 Task: Create List Brand Rollout in Board Customer Experience Optimization to Workspace Collaboration Software. Create List Brand Crisis Management in Board Market Share Growth Strategy to Workspace Collaboration Software. Create List Brand Governance in Board Social Media Influencer Brand Ambassador Program Strategy and Execution to Workspace Collaboration Software
Action: Mouse moved to (63, 268)
Screenshot: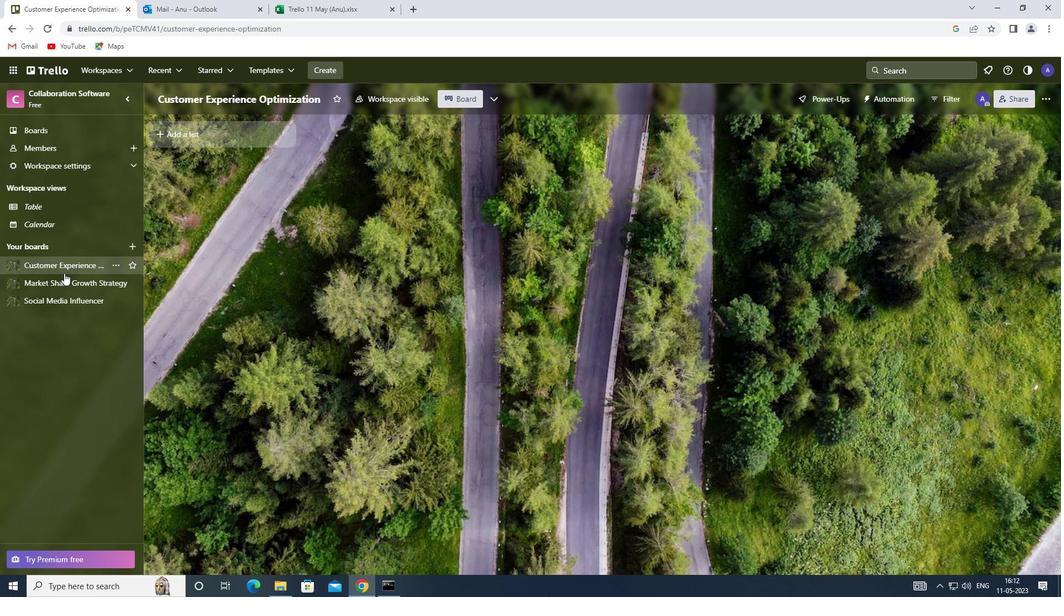 
Action: Mouse pressed left at (63, 268)
Screenshot: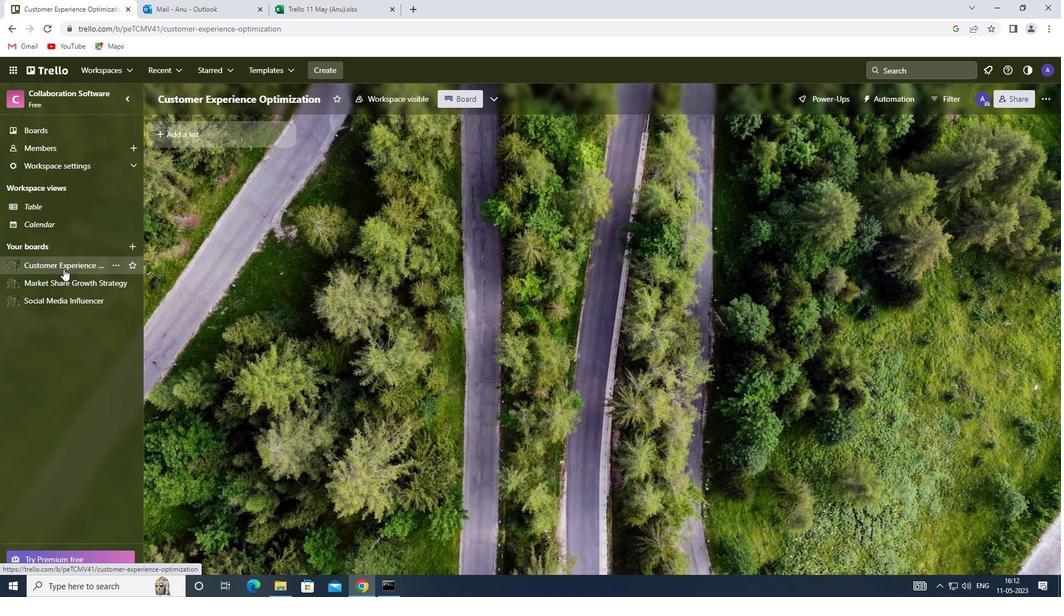 
Action: Mouse moved to (190, 127)
Screenshot: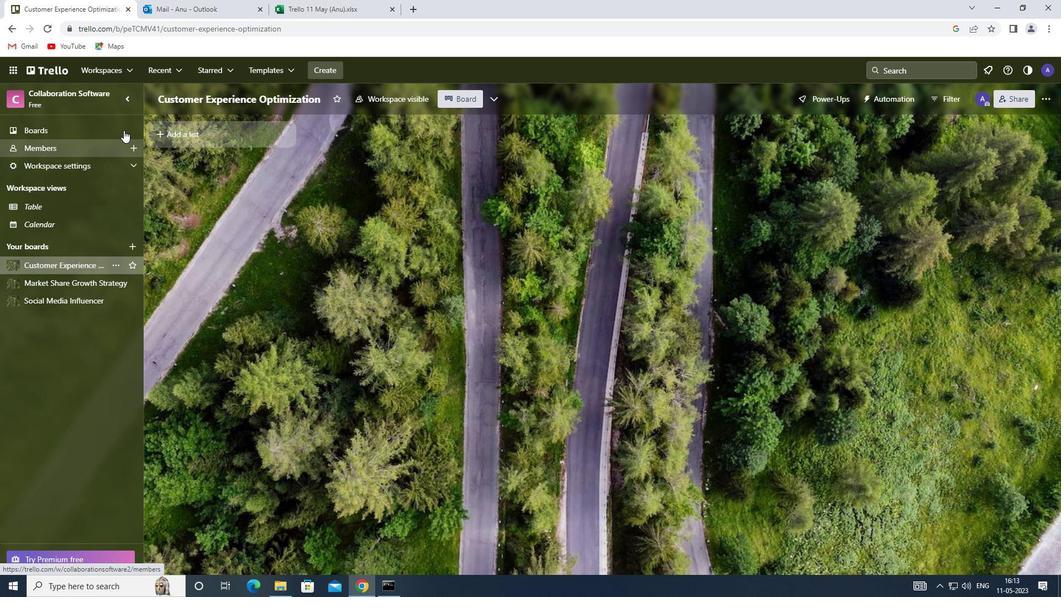 
Action: Mouse pressed left at (190, 127)
Screenshot: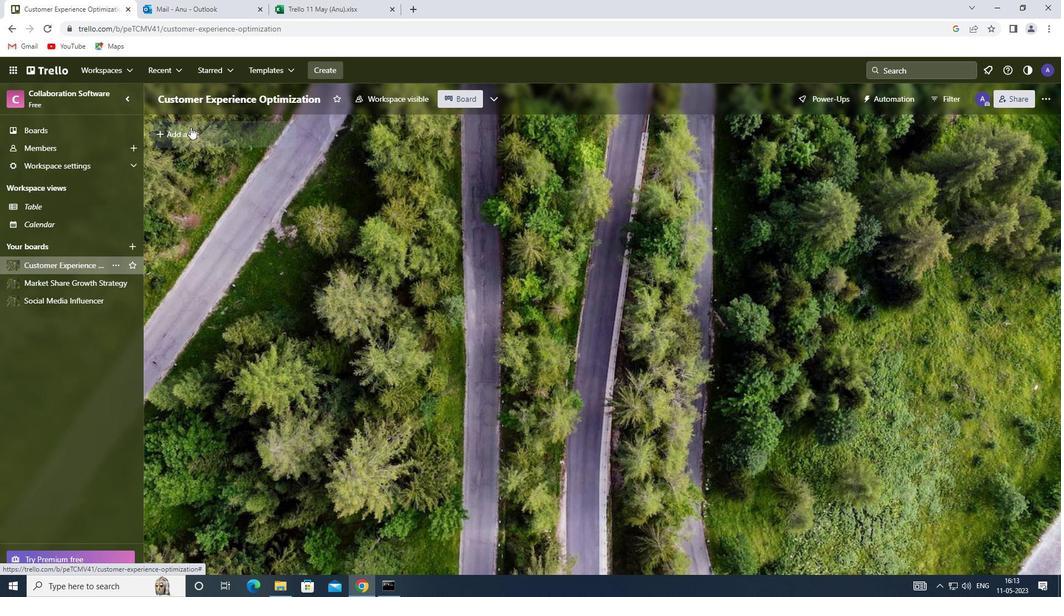 
Action: Mouse moved to (213, 135)
Screenshot: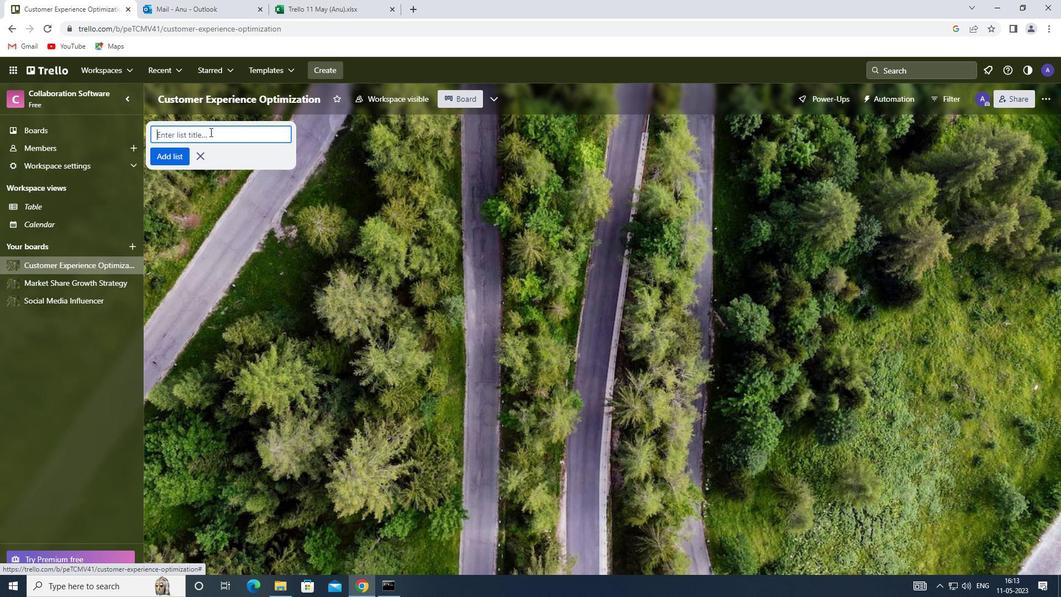 
Action: Mouse pressed left at (213, 135)
Screenshot: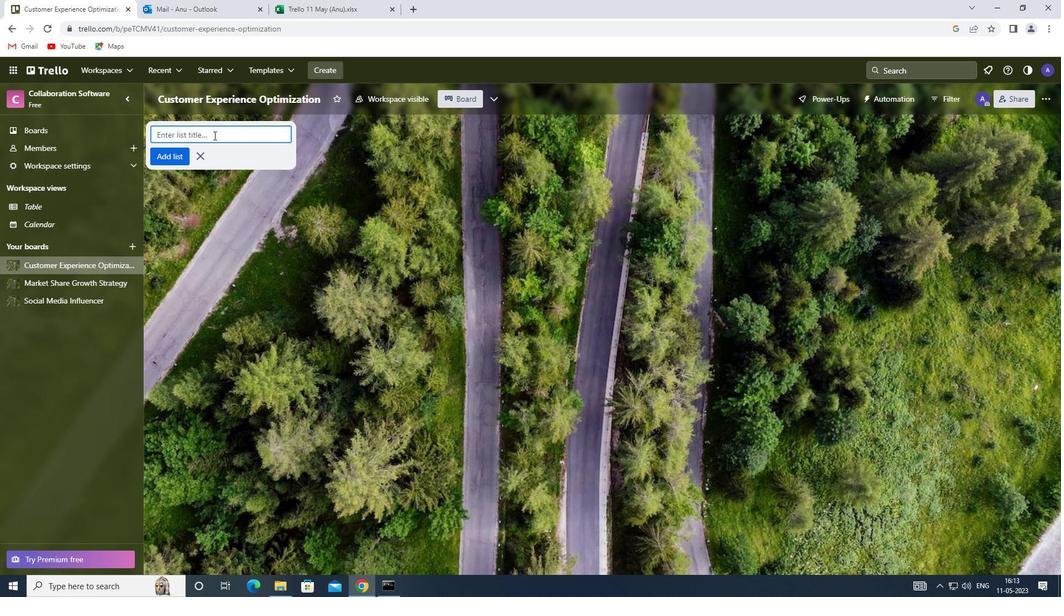 
Action: Key pressed <Key.shift>ROLLOUT
Screenshot: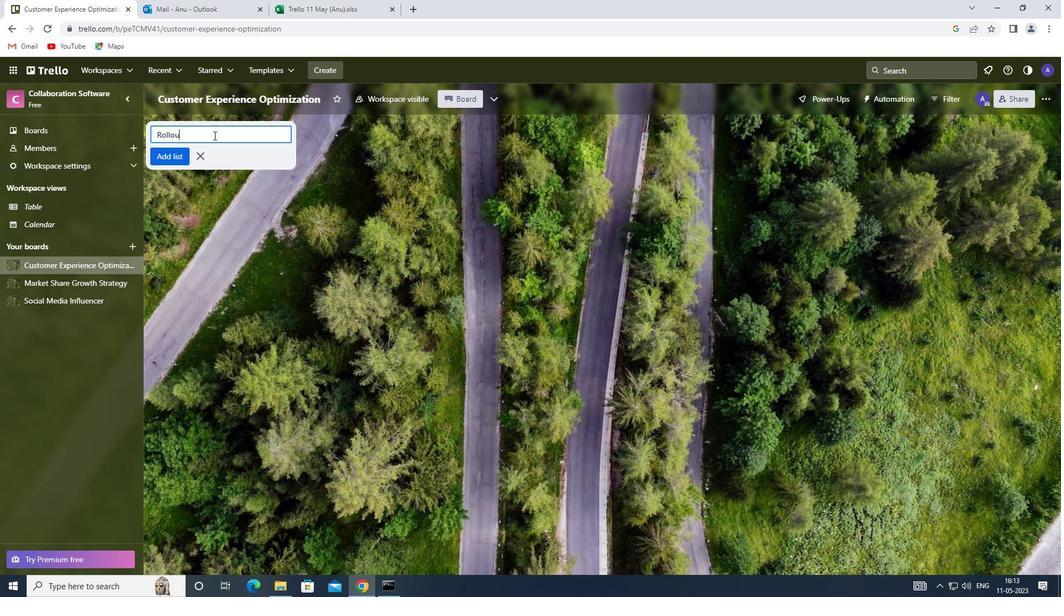 
Action: Mouse moved to (193, 146)
Screenshot: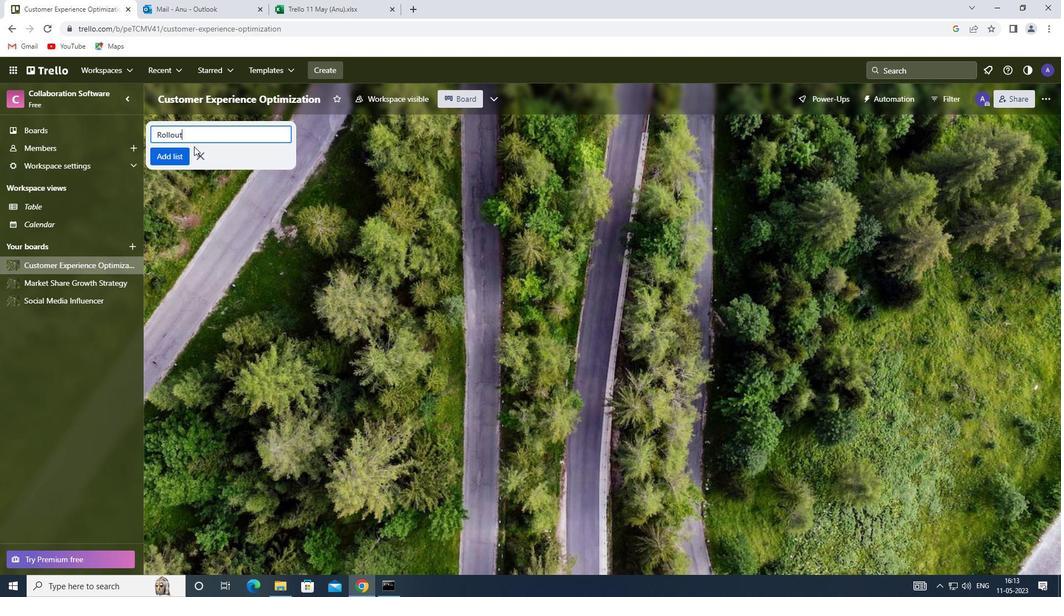 
Action: Key pressed <Key.enter>
Screenshot: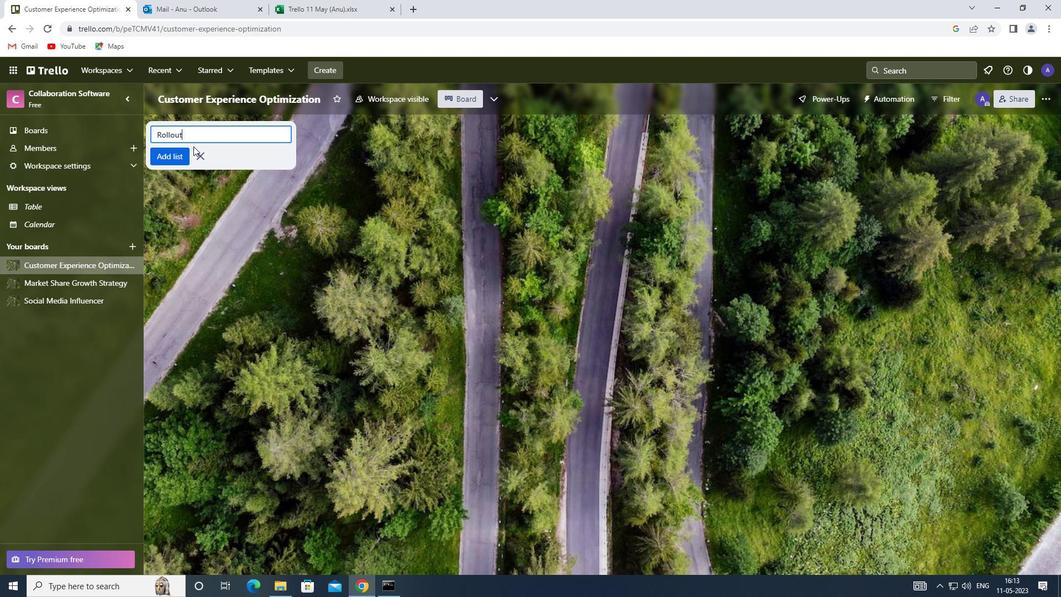 
Action: Mouse moved to (60, 279)
Screenshot: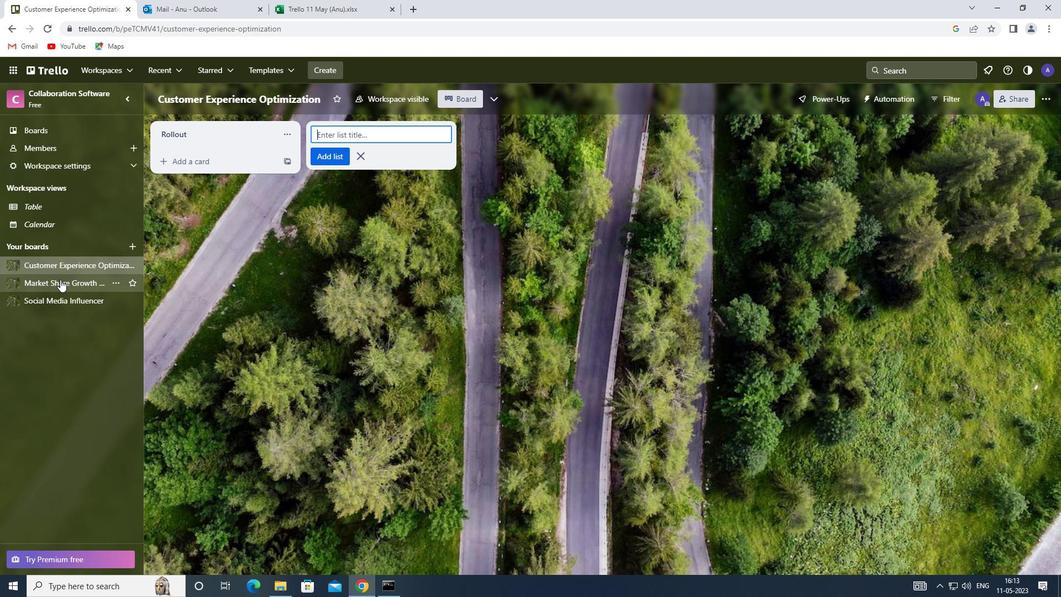 
Action: Mouse pressed left at (60, 279)
Screenshot: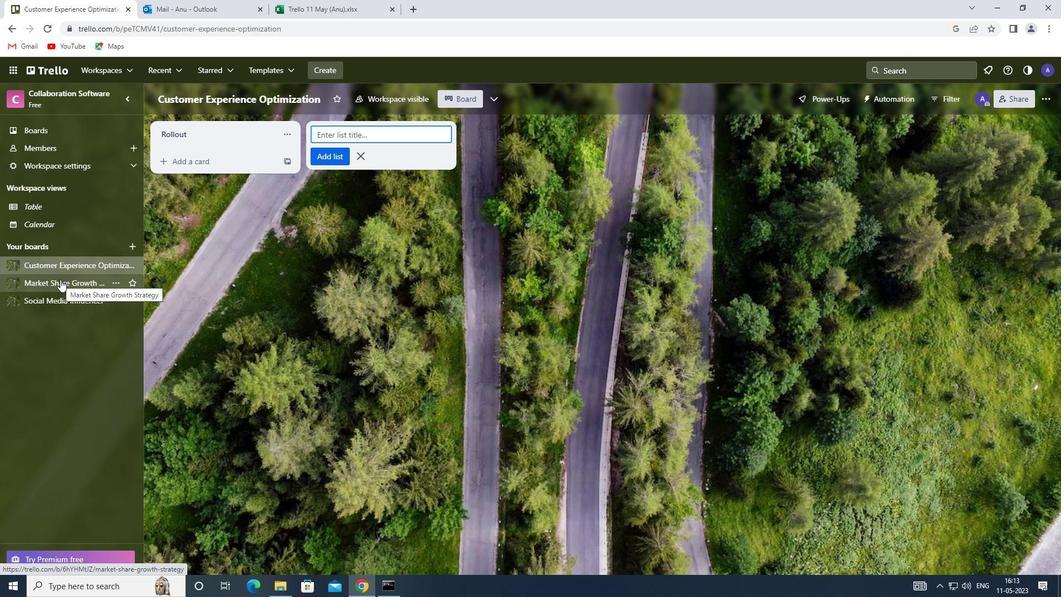 
Action: Mouse moved to (205, 133)
Screenshot: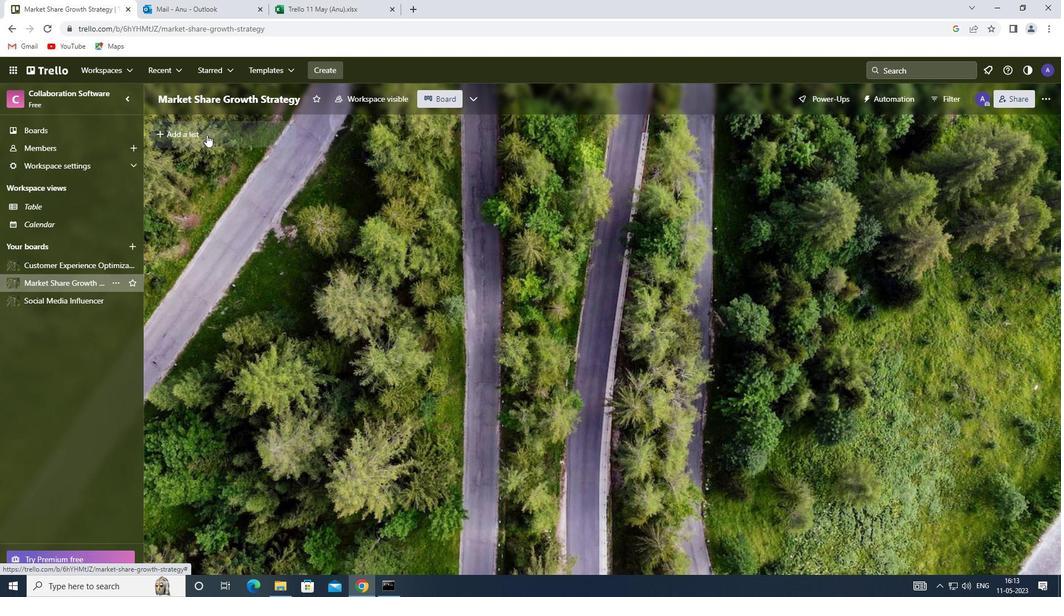 
Action: Mouse pressed left at (205, 133)
Screenshot: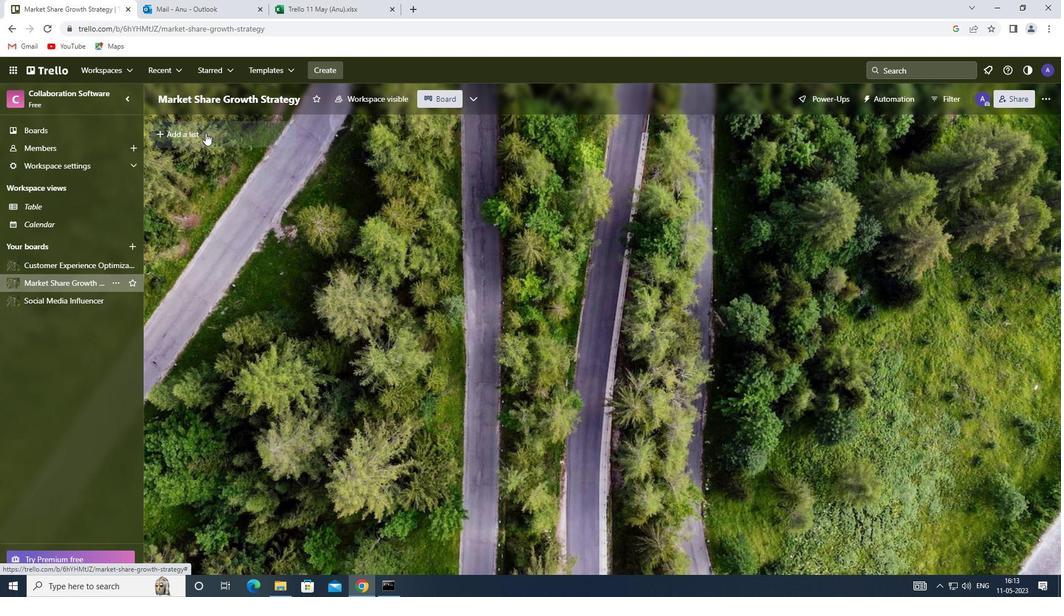 
Action: Key pressed <Key.shift>CRISIS<Key.space><Key.shift>MANAGEMENT<Key.enter>
Screenshot: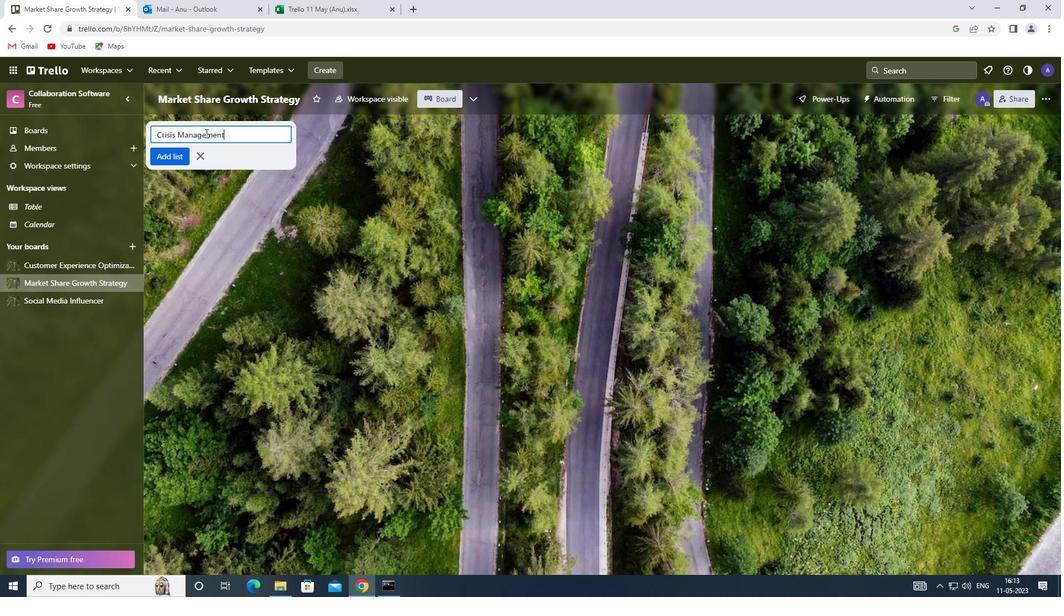 
Action: Mouse moved to (41, 296)
Screenshot: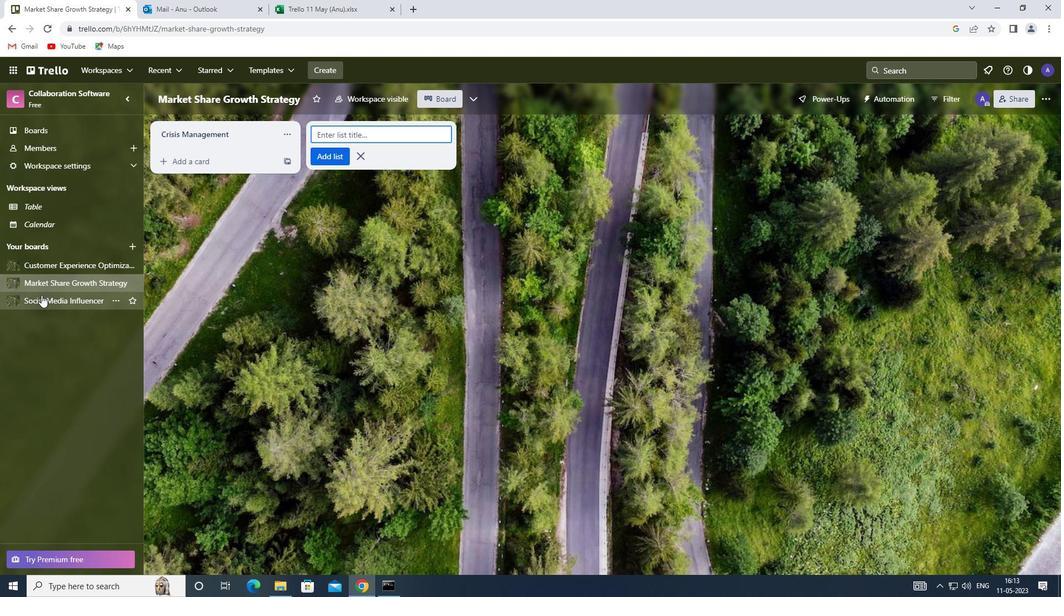 
Action: Mouse pressed left at (41, 296)
Screenshot: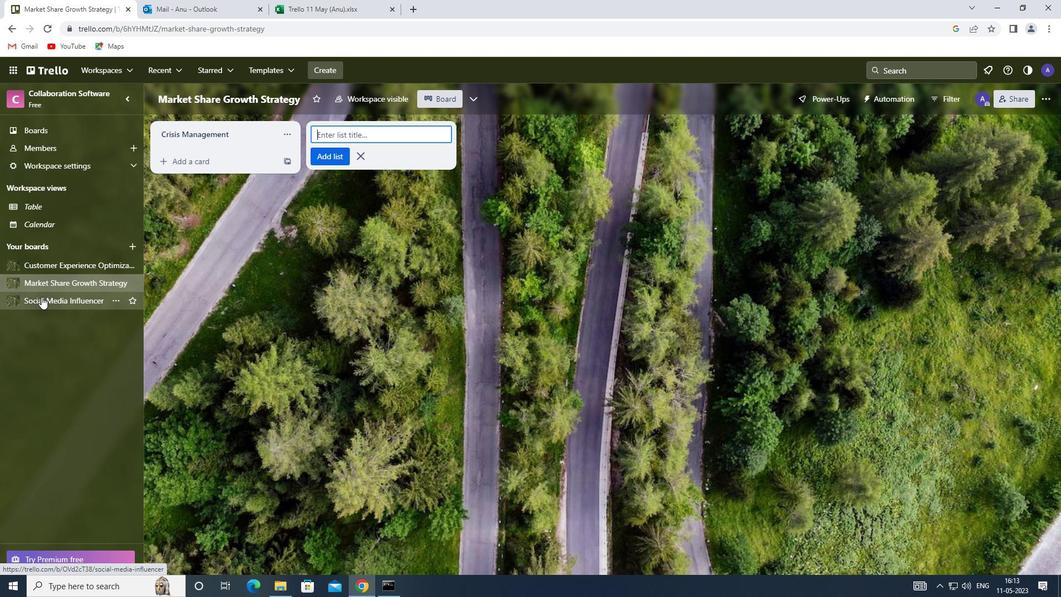 
Action: Mouse moved to (204, 133)
Screenshot: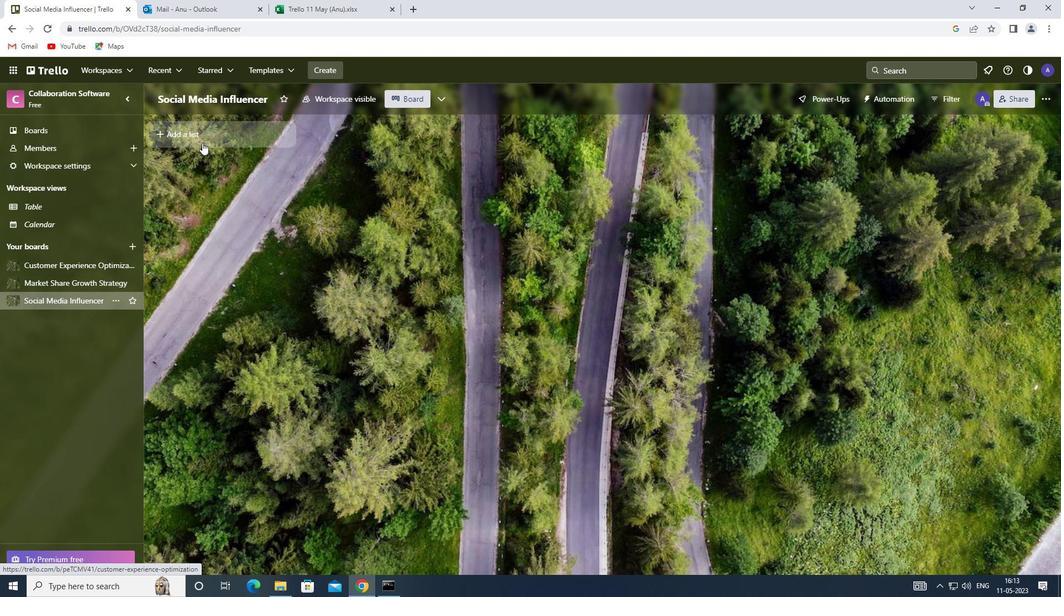 
Action: Mouse pressed left at (204, 133)
Screenshot: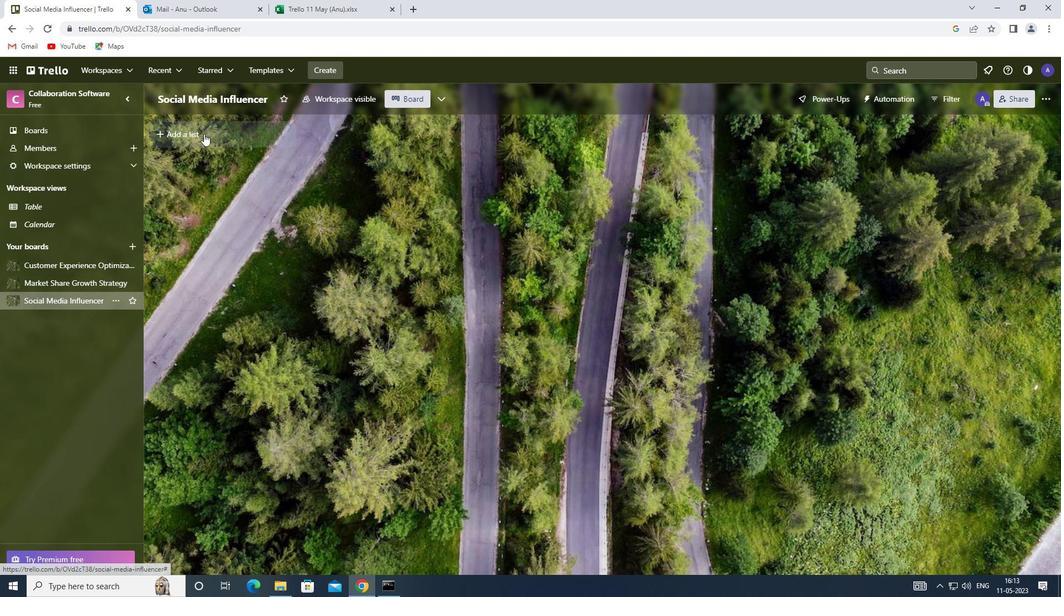 
Action: Mouse moved to (206, 139)
Screenshot: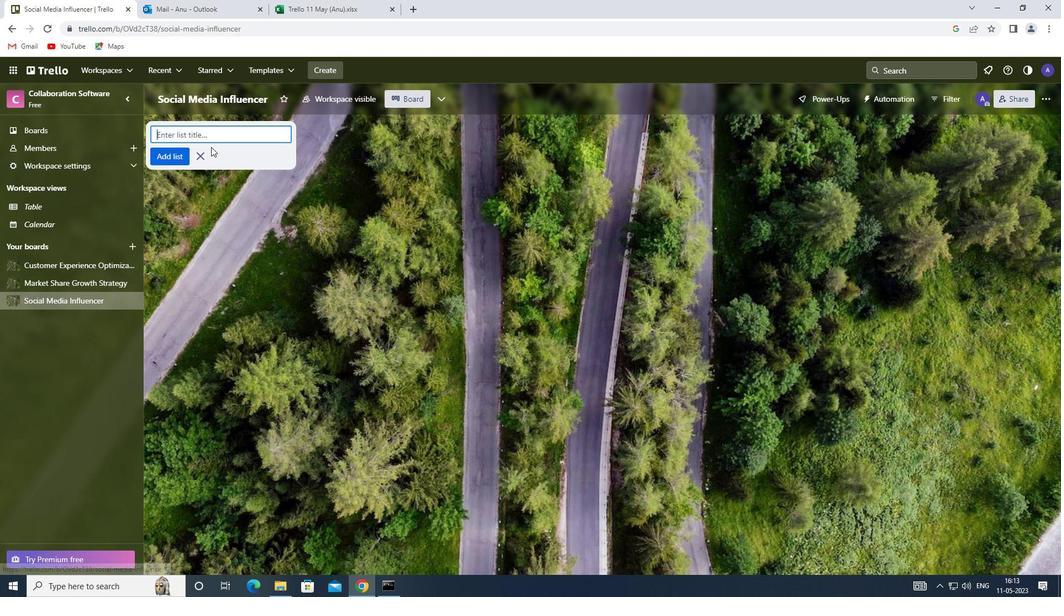 
Action: Mouse pressed left at (206, 139)
Screenshot: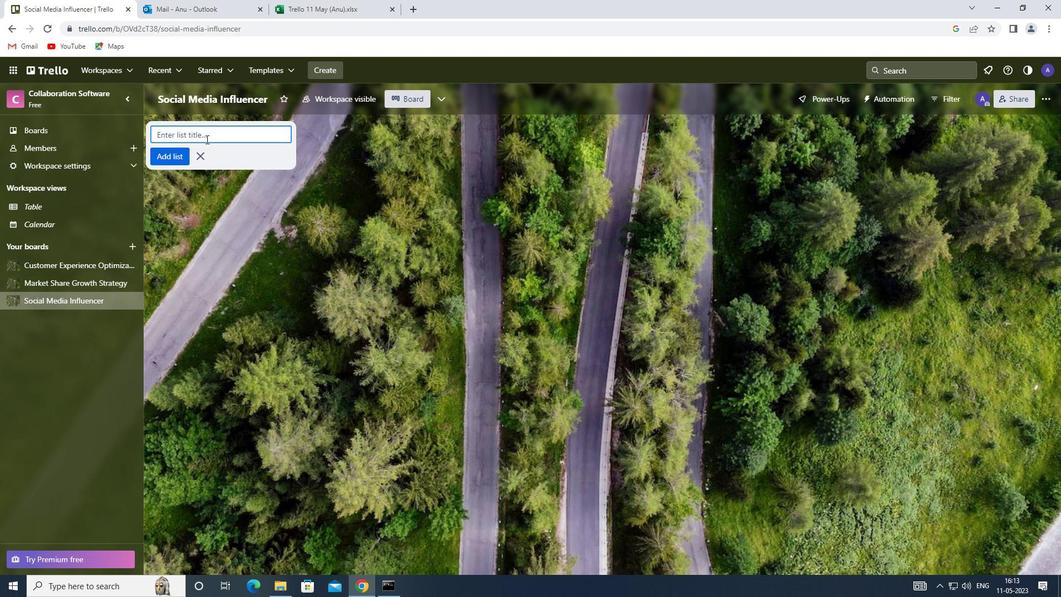 
Action: Key pressed <Key.shift><Key.shift><Key.shift>GOVERNANCE<Key.enter>
Screenshot: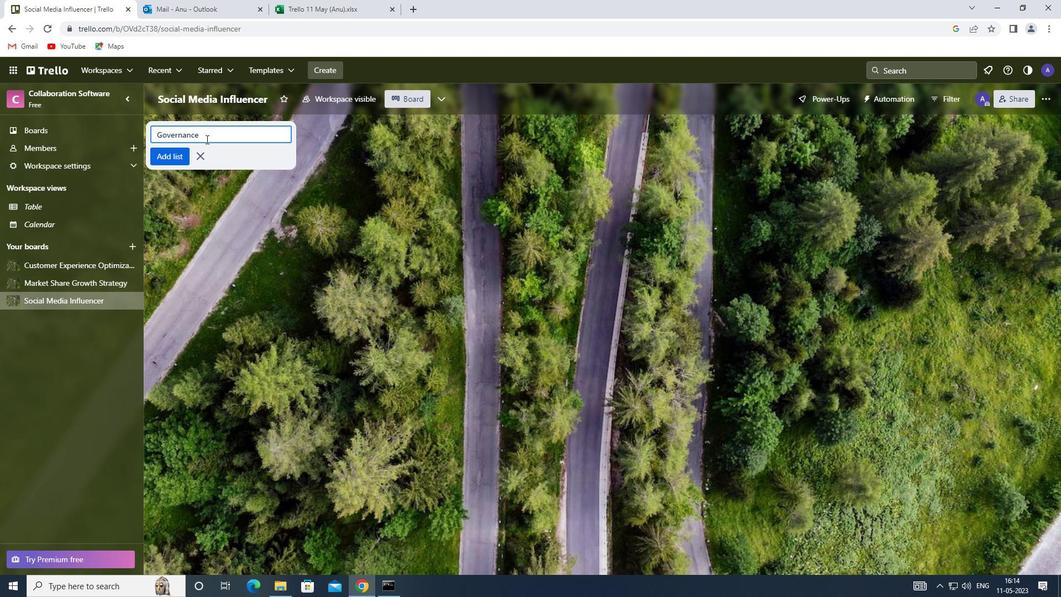 
